 Task: Add the task  Create a new online store for a retail business to the section Agile Artilleries in the project AgileBuddy and add a Due Date to the respective task as 2023/11/08
Action: Mouse moved to (489, 277)
Screenshot: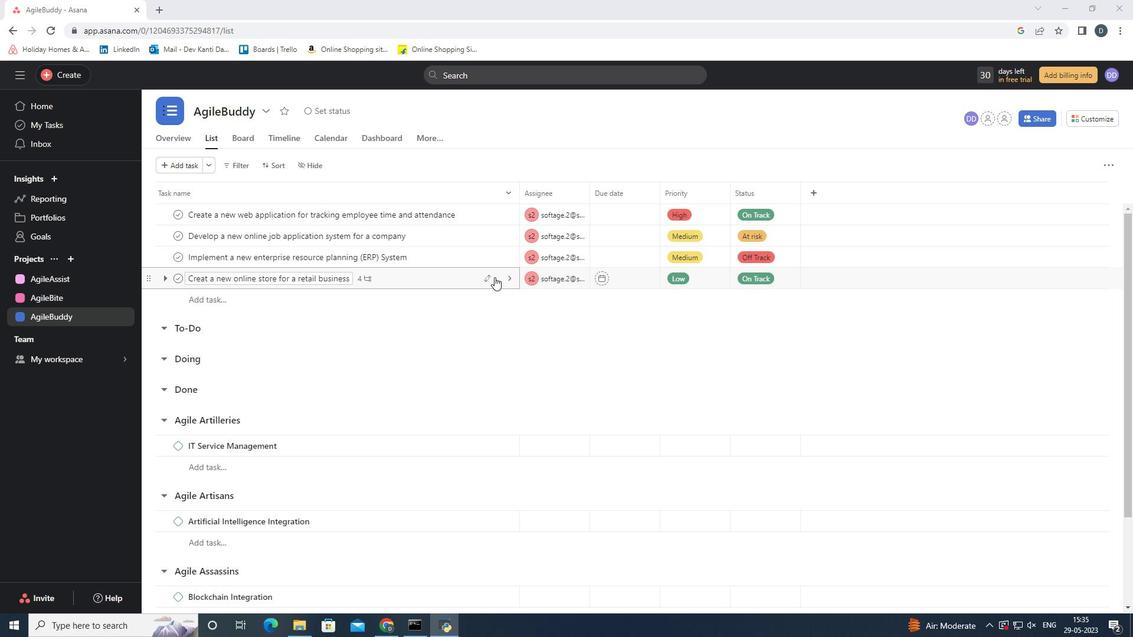 
Action: Mouse pressed left at (489, 277)
Screenshot: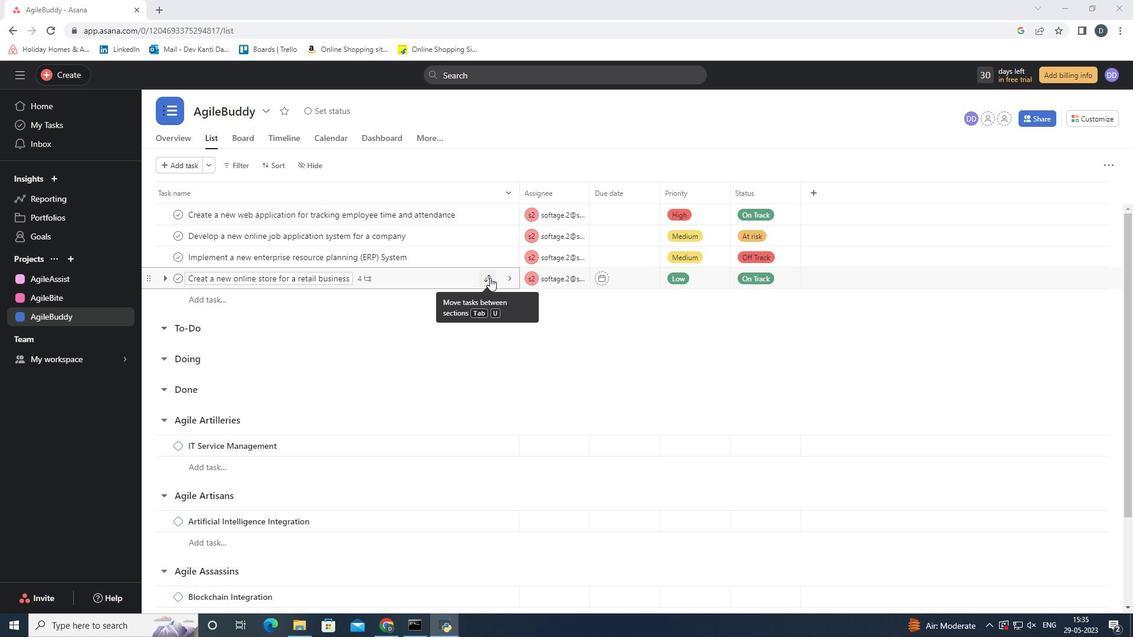 
Action: Mouse moved to (478, 407)
Screenshot: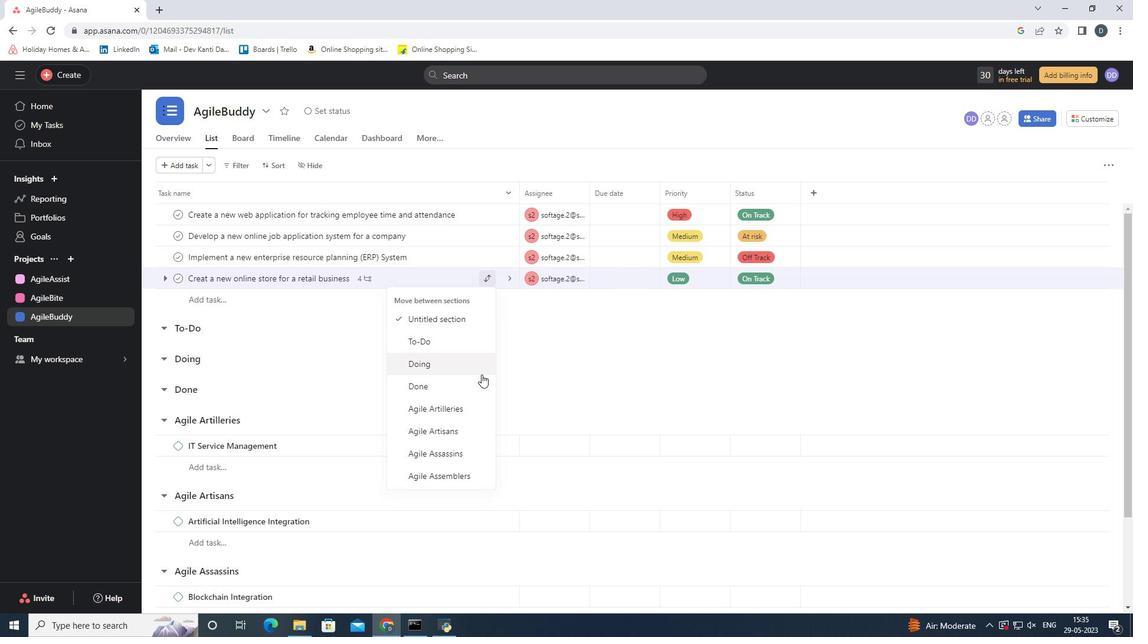 
Action: Mouse pressed left at (478, 407)
Screenshot: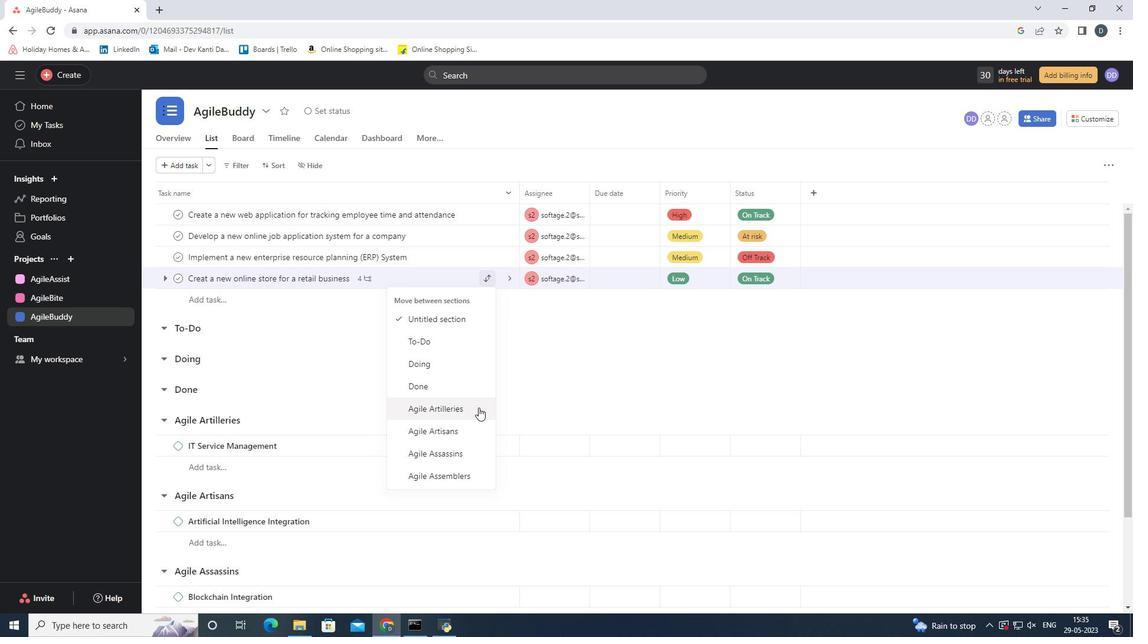 
Action: Mouse moved to (625, 427)
Screenshot: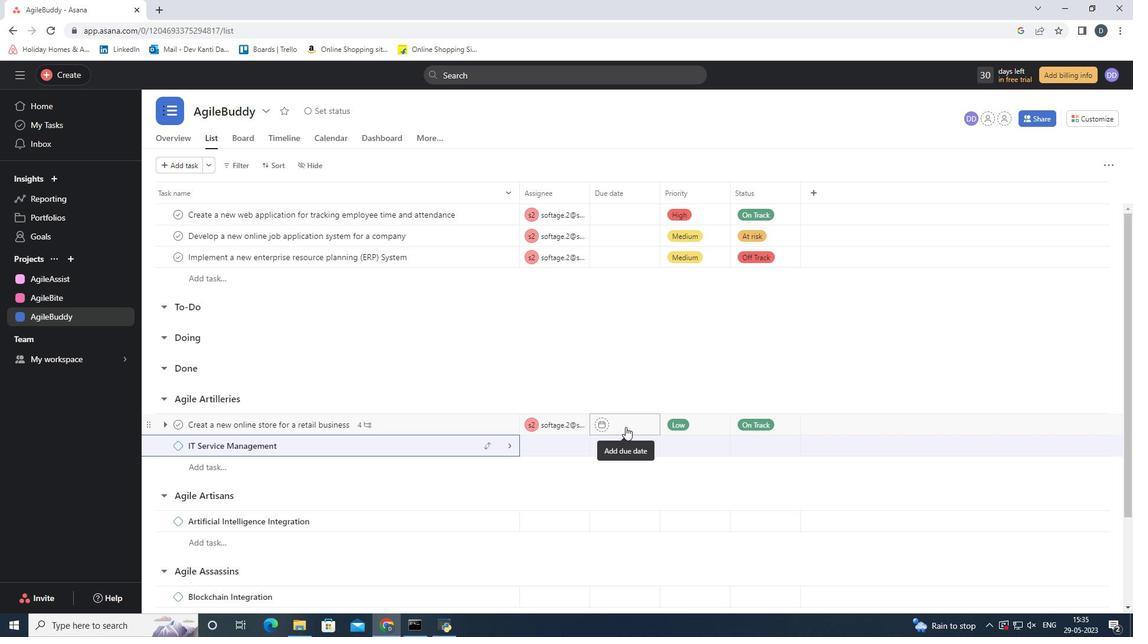 
Action: Mouse pressed left at (625, 427)
Screenshot: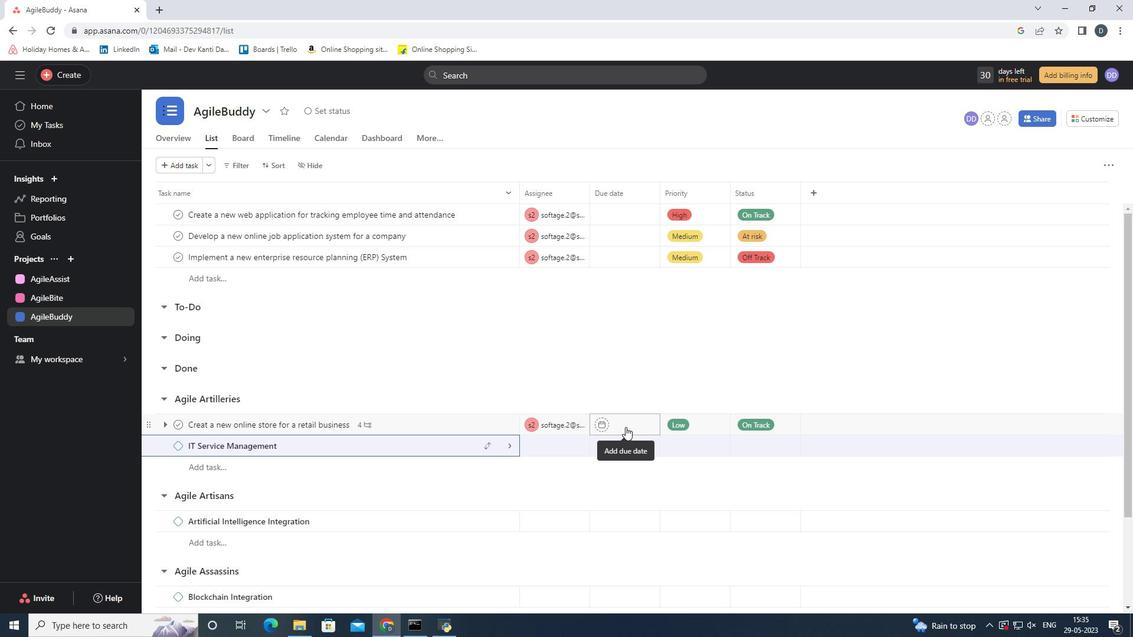 
Action: Mouse moved to (744, 211)
Screenshot: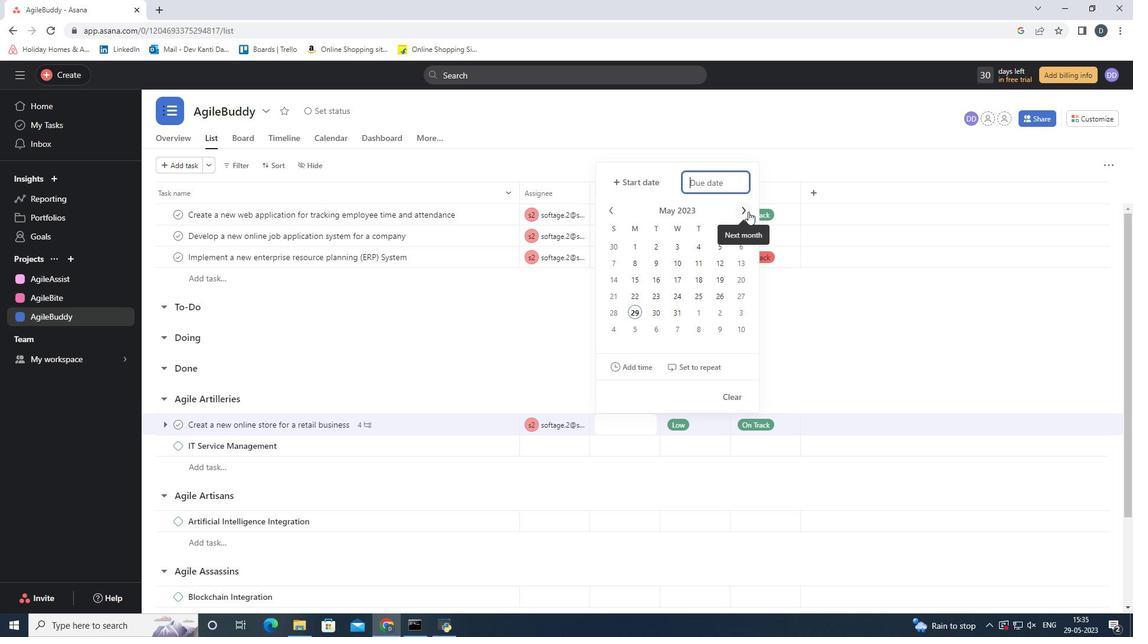 
Action: Mouse pressed left at (744, 211)
Screenshot: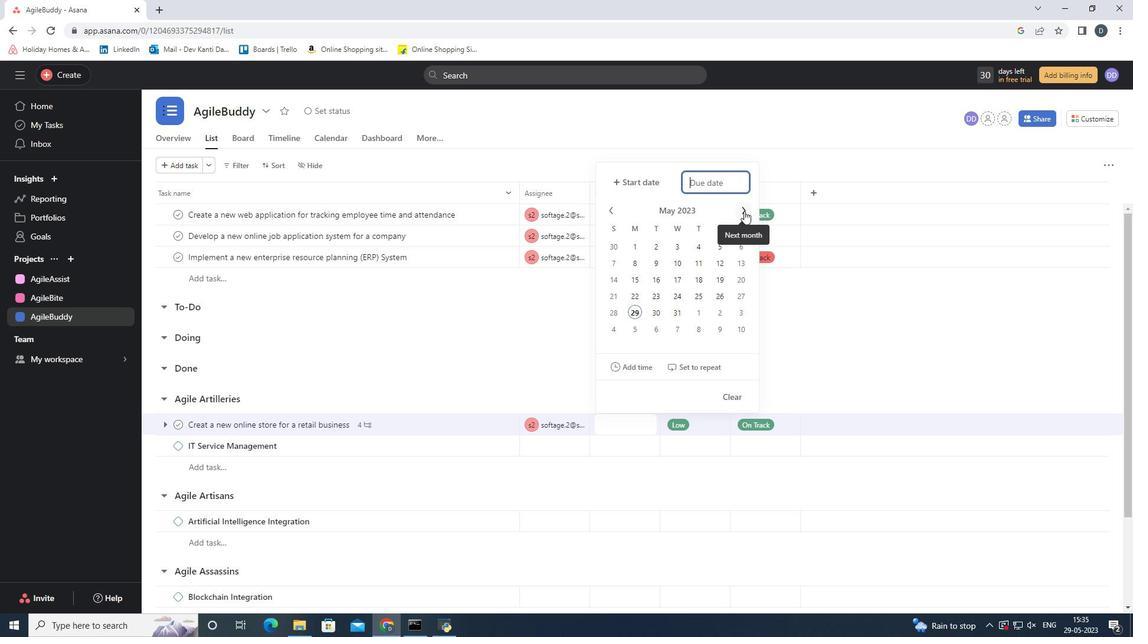 
Action: Mouse pressed left at (744, 211)
Screenshot: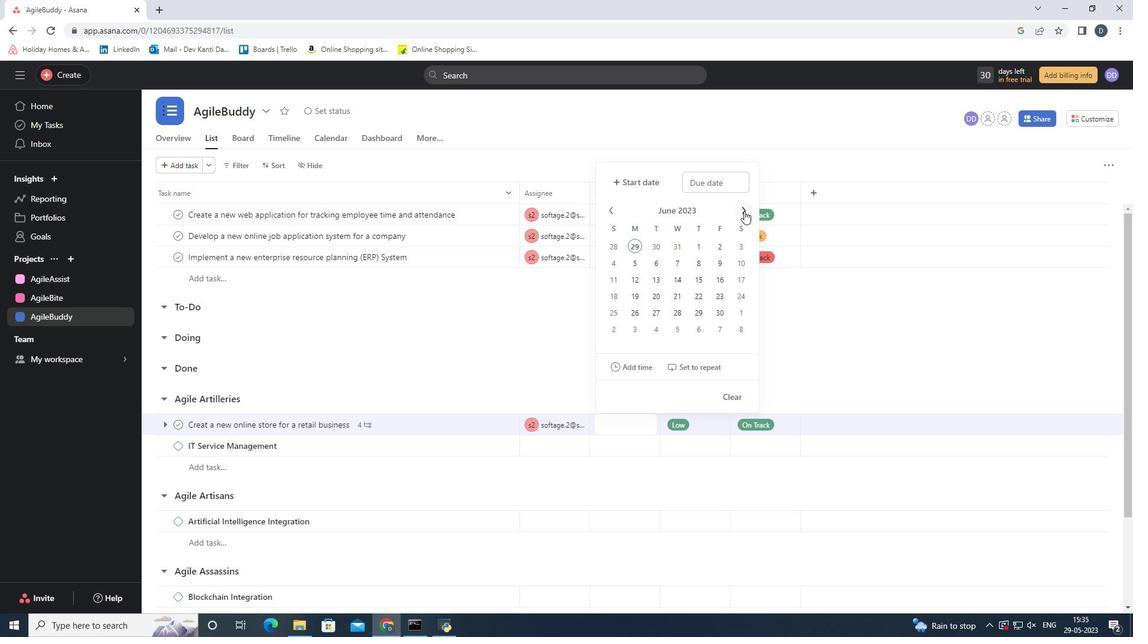 
Action: Mouse pressed left at (744, 211)
Screenshot: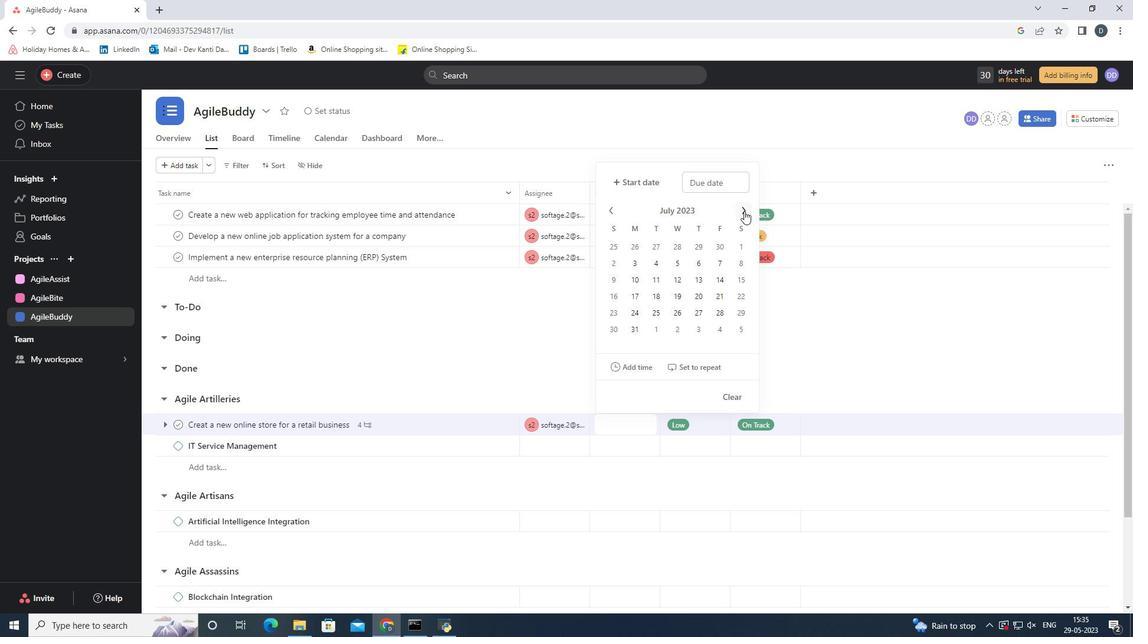 
Action: Mouse pressed left at (744, 211)
Screenshot: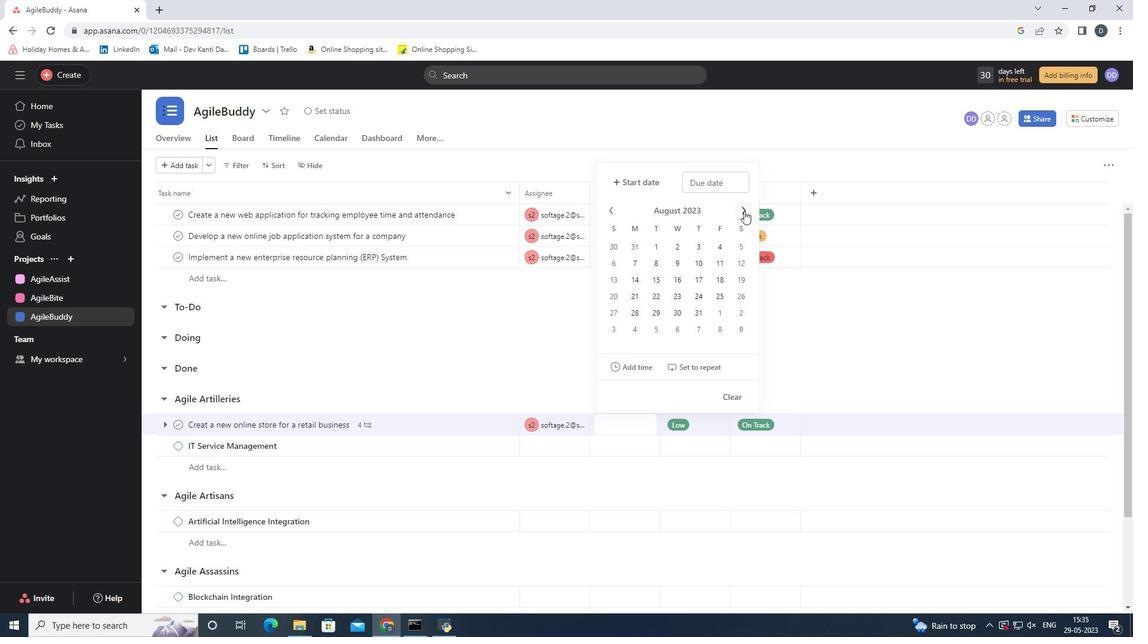 
Action: Mouse pressed left at (744, 211)
Screenshot: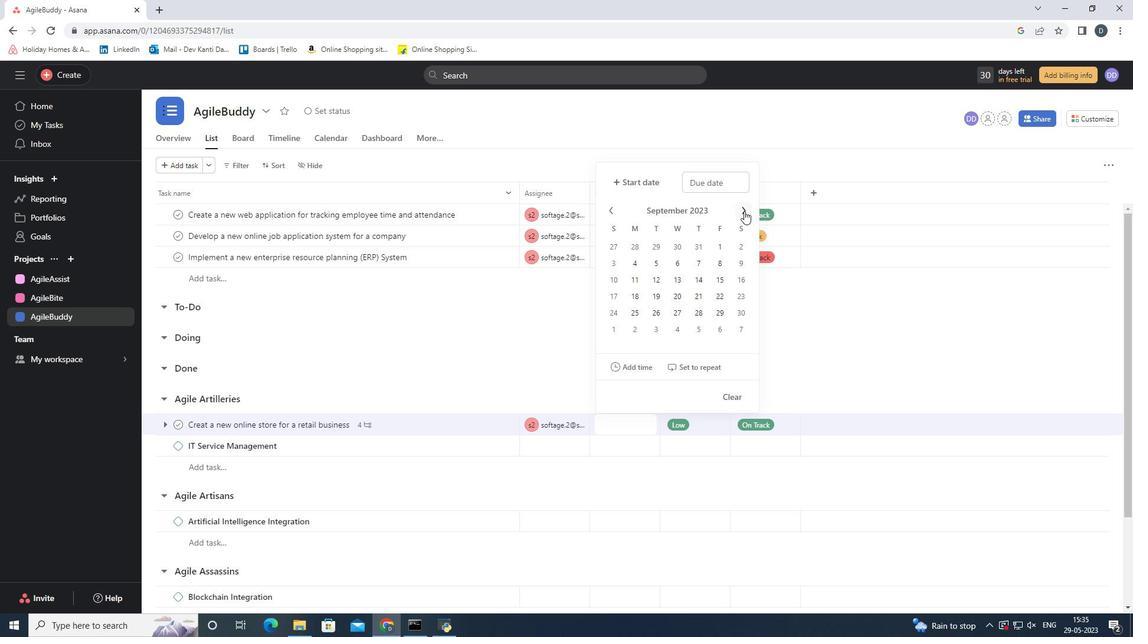 
Action: Mouse pressed left at (744, 211)
Screenshot: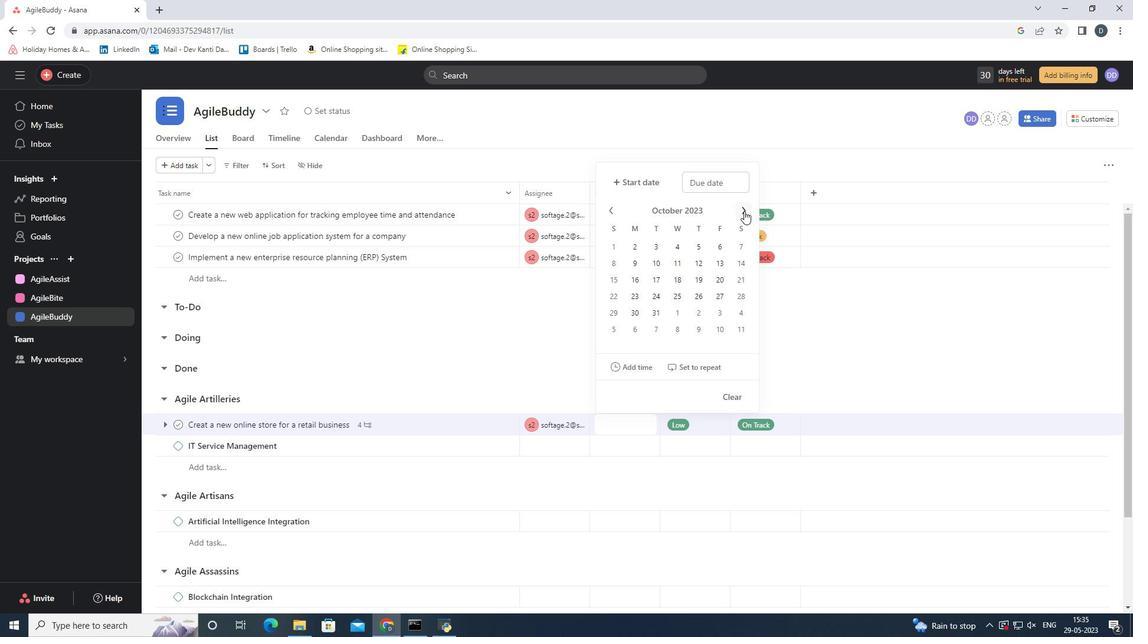 
Action: Mouse moved to (673, 262)
Screenshot: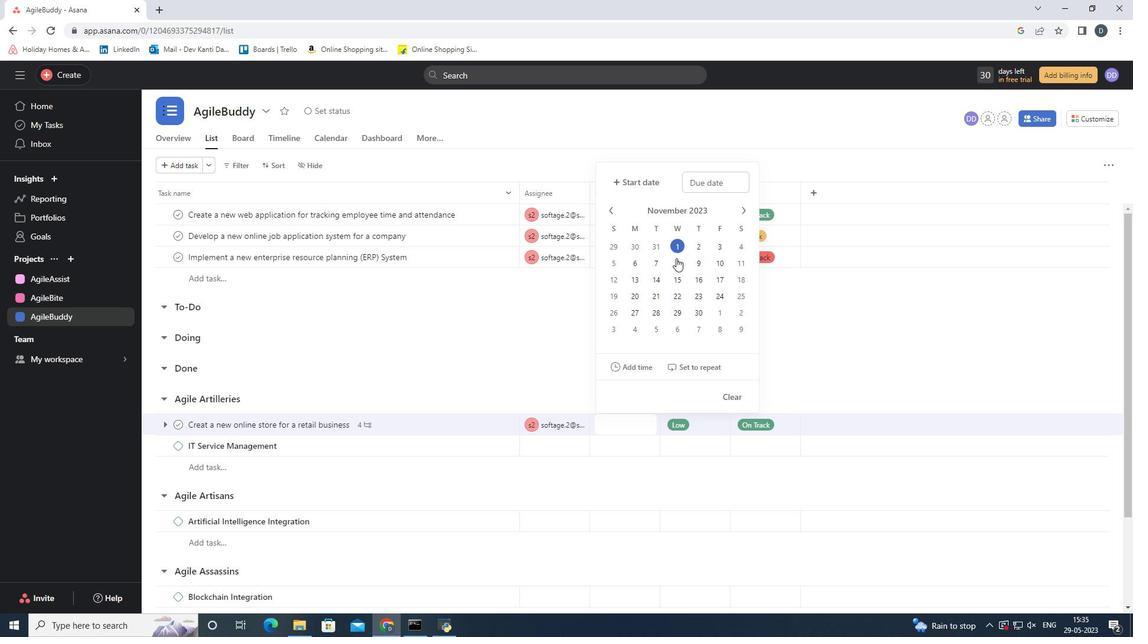 
Action: Mouse pressed left at (673, 262)
Screenshot: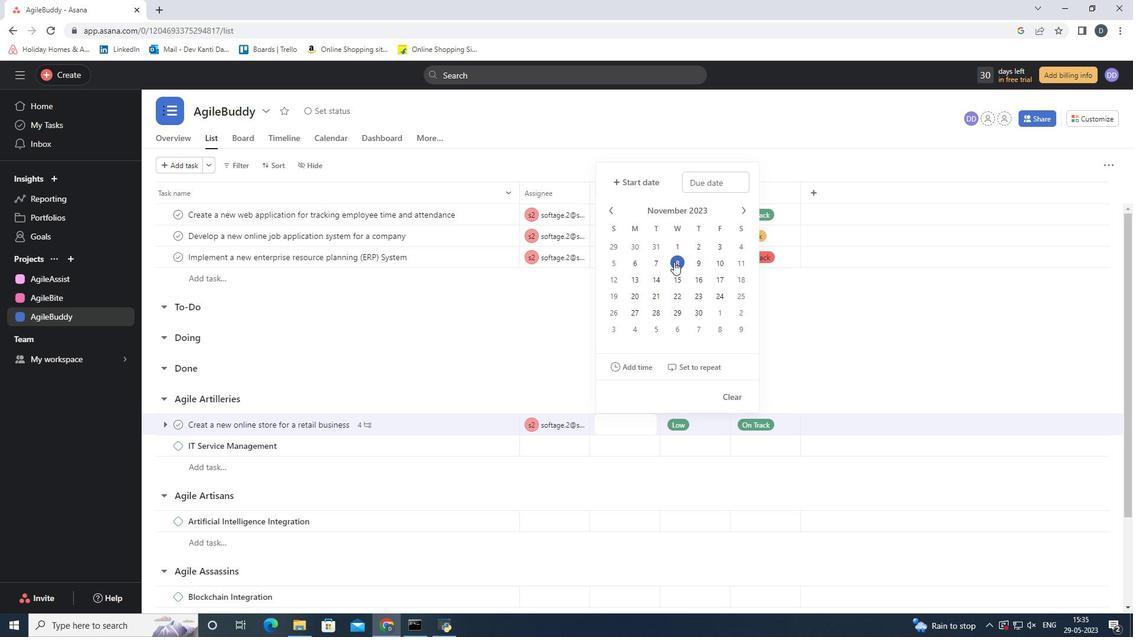 
Action: Mouse moved to (815, 367)
Screenshot: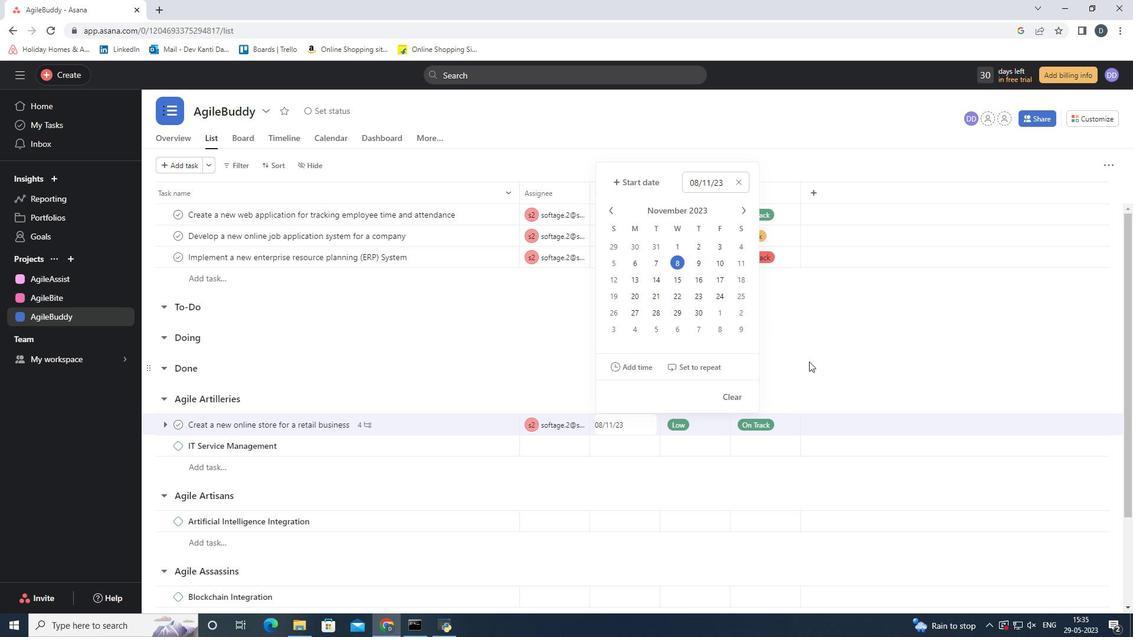 
Action: Mouse pressed left at (815, 367)
Screenshot: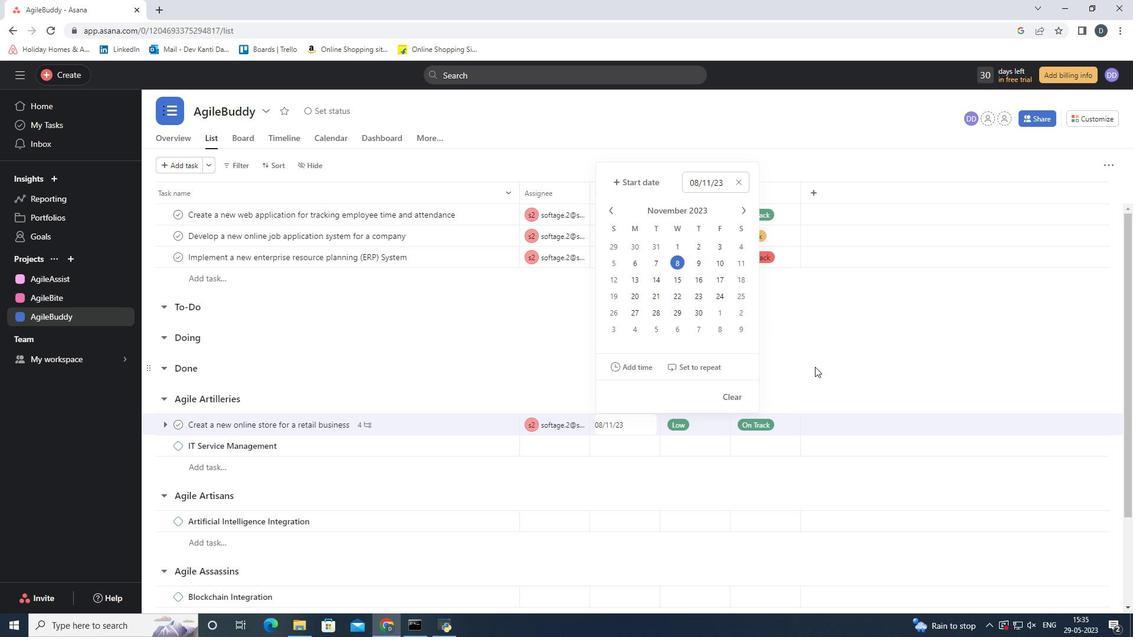
Action: Mouse moved to (480, 380)
Screenshot: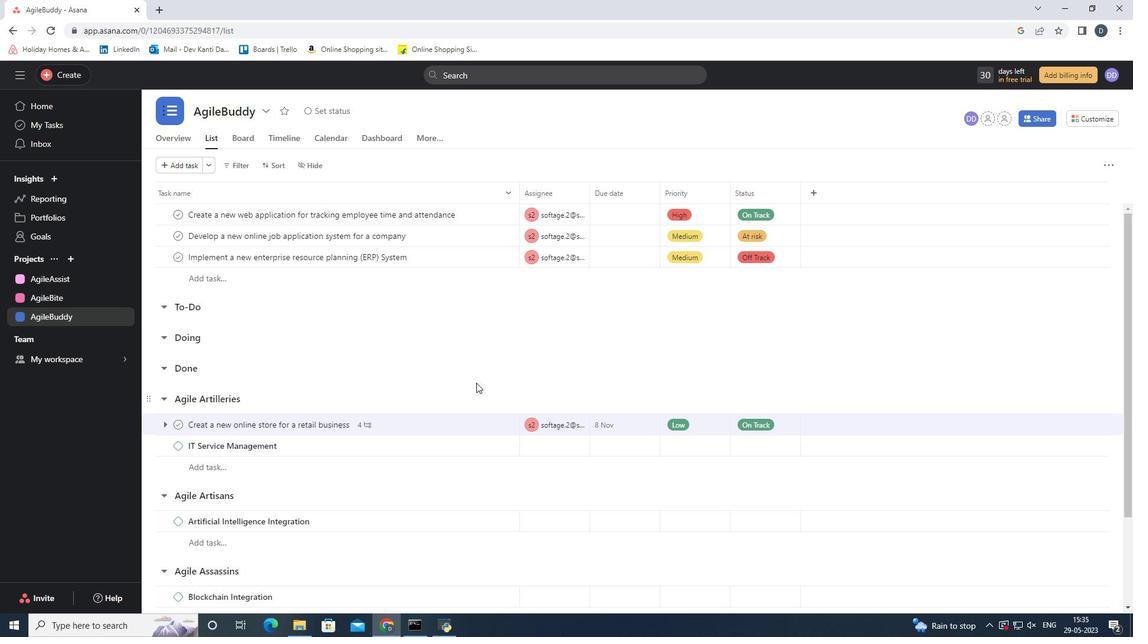 
